 Task: Select type "Relocation".
Action: Mouse moved to (430, 407)
Screenshot: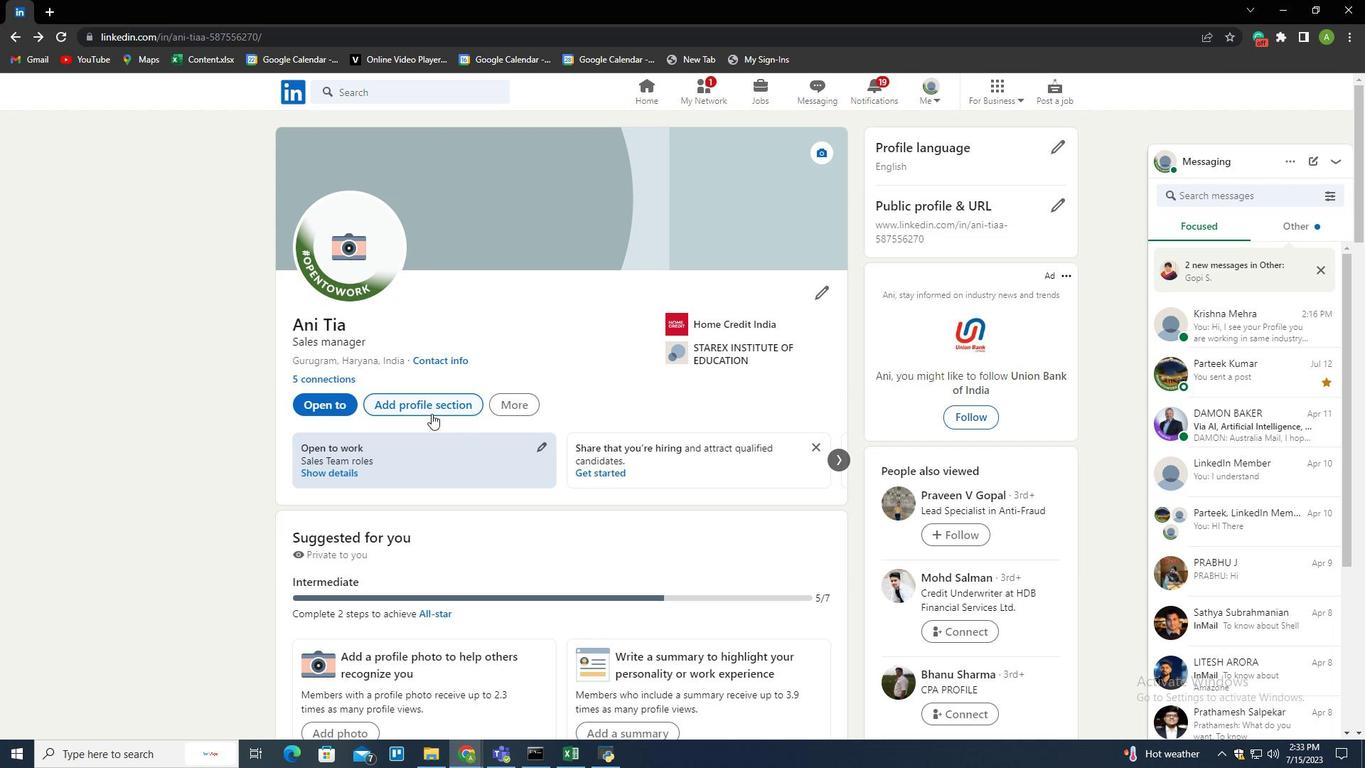 
Action: Mouse pressed left at (430, 407)
Screenshot: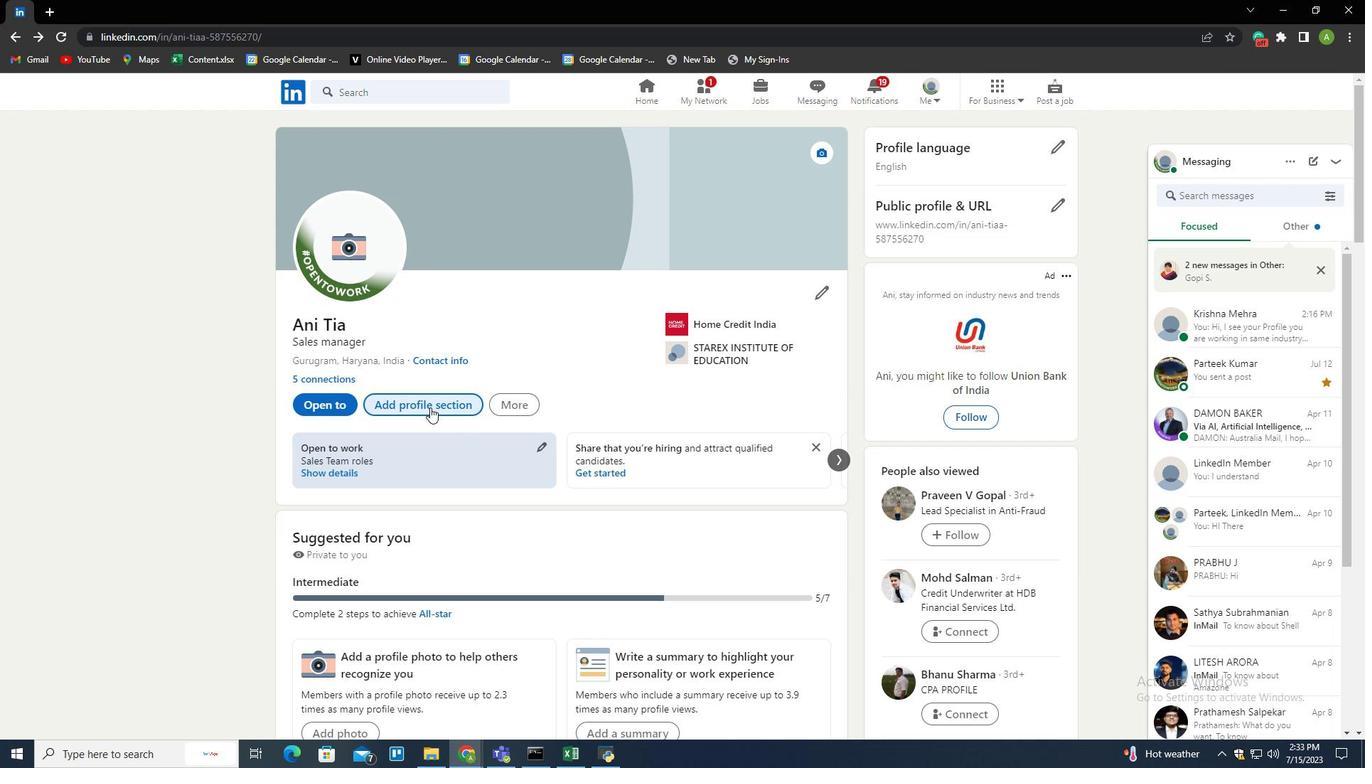 
Action: Mouse moved to (563, 155)
Screenshot: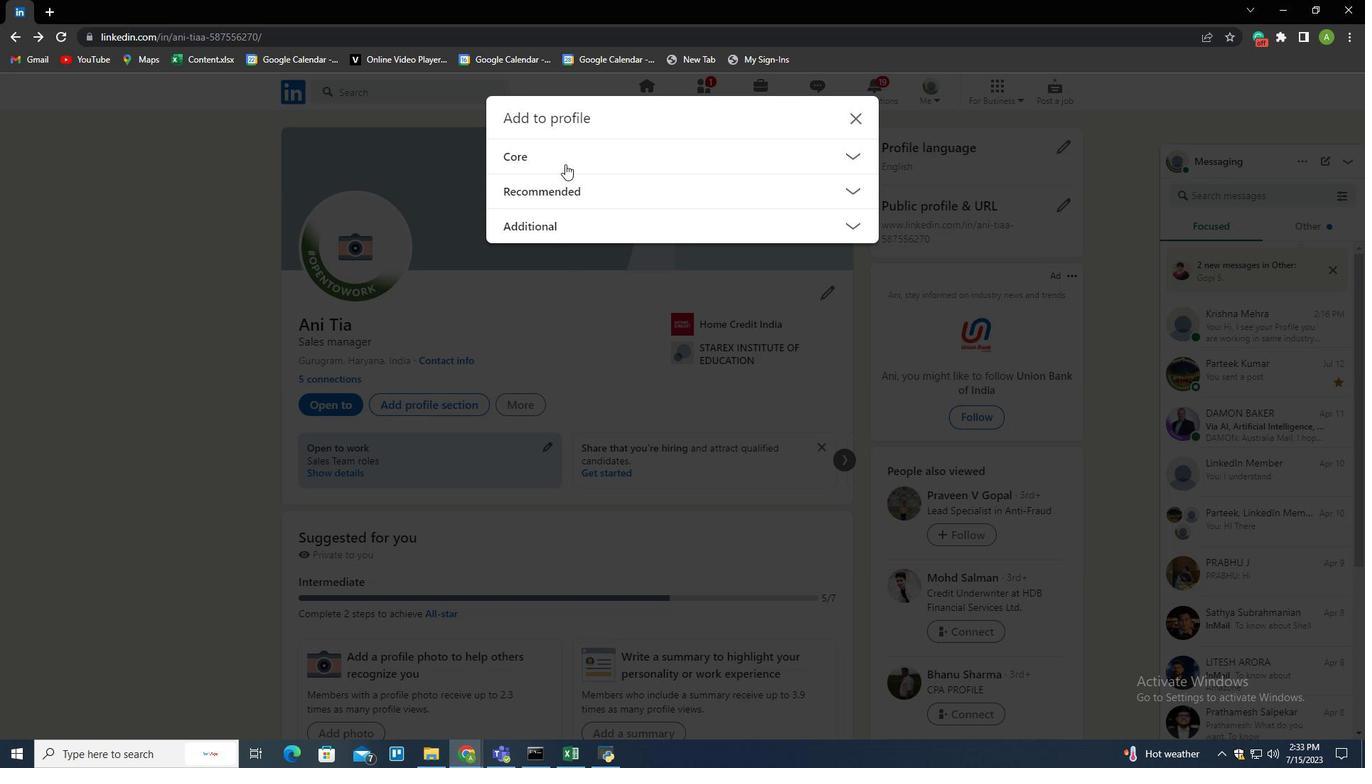 
Action: Mouse pressed left at (563, 155)
Screenshot: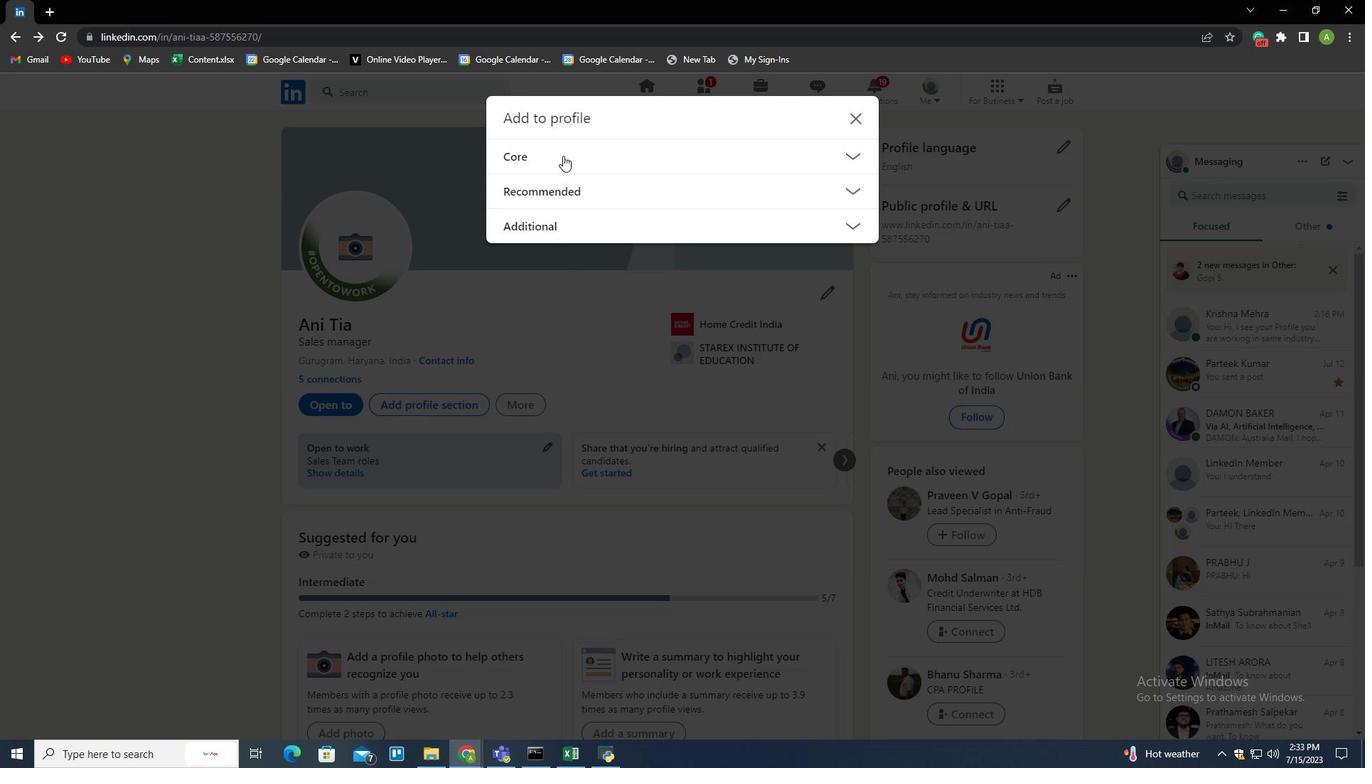 
Action: Mouse moved to (534, 362)
Screenshot: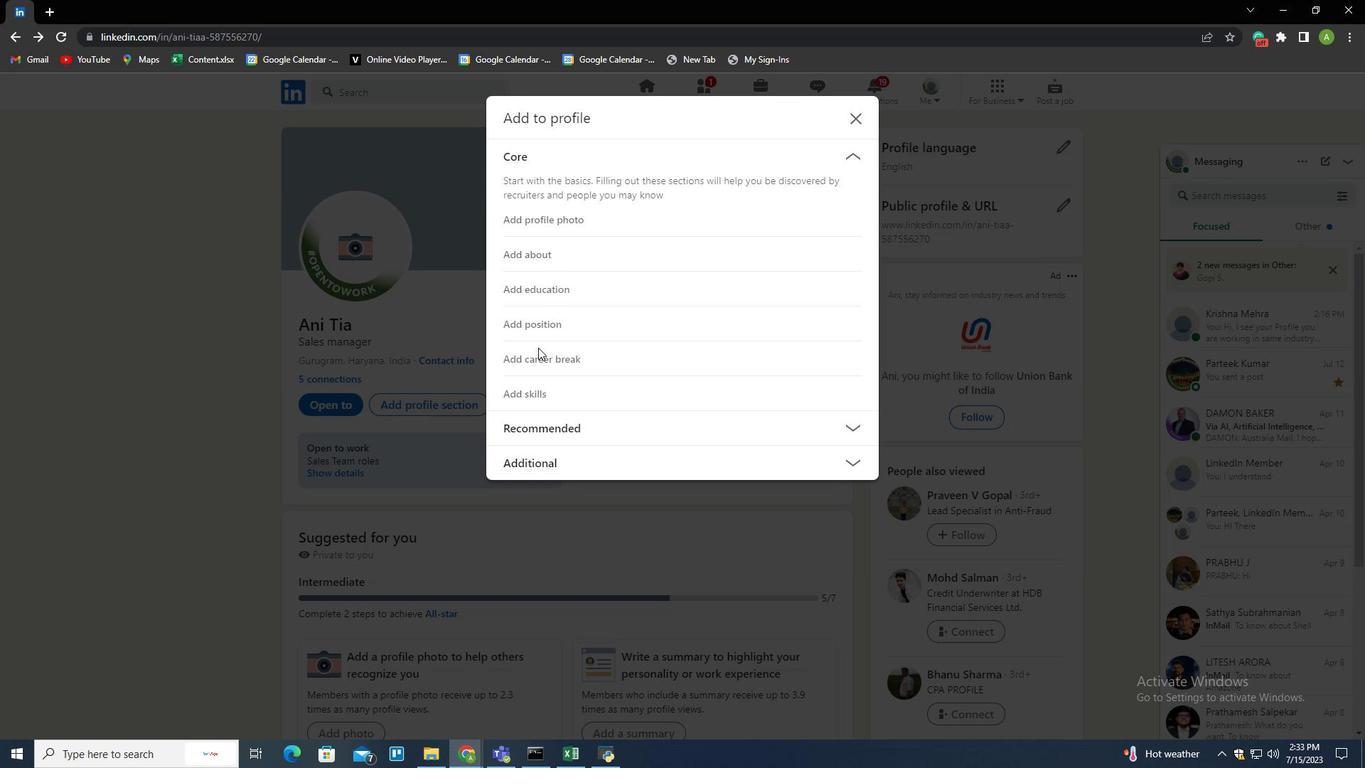 
Action: Mouse pressed left at (534, 362)
Screenshot: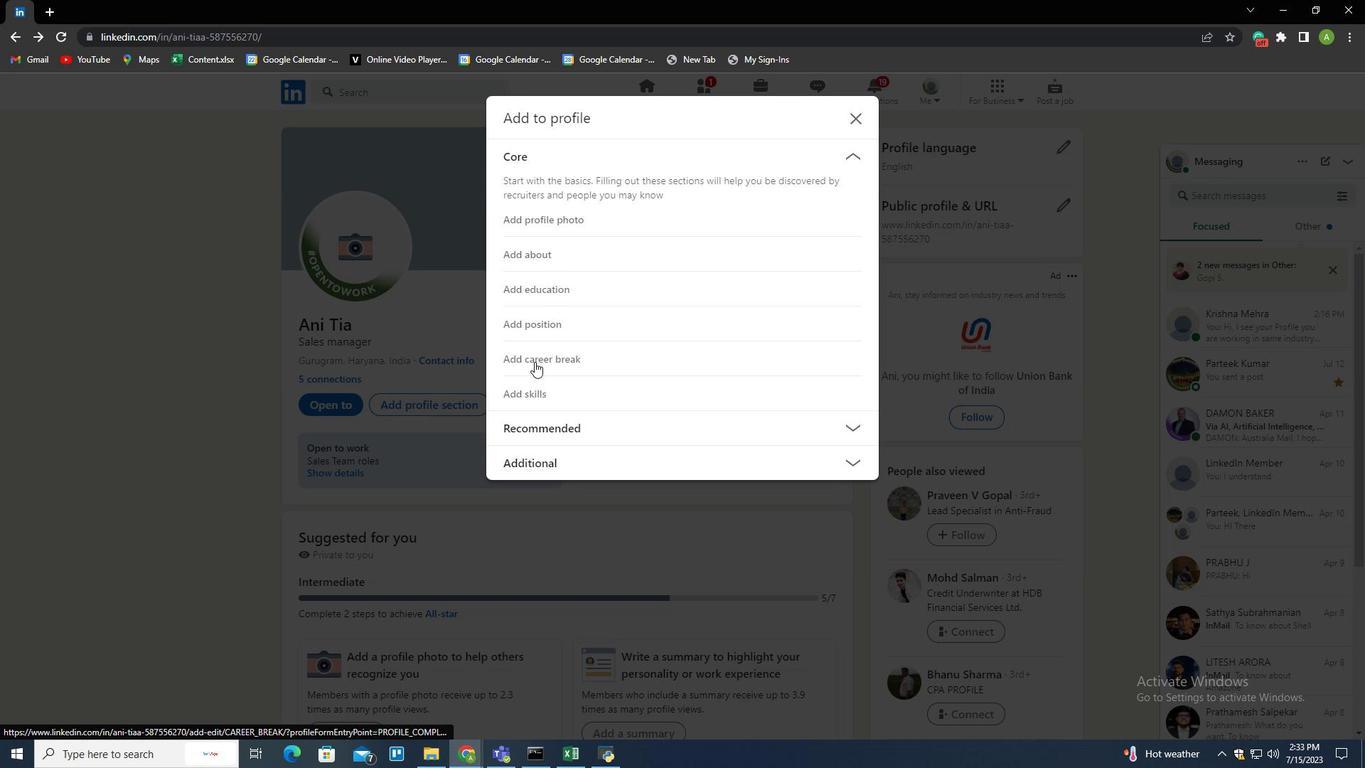 
Action: Mouse moved to (520, 248)
Screenshot: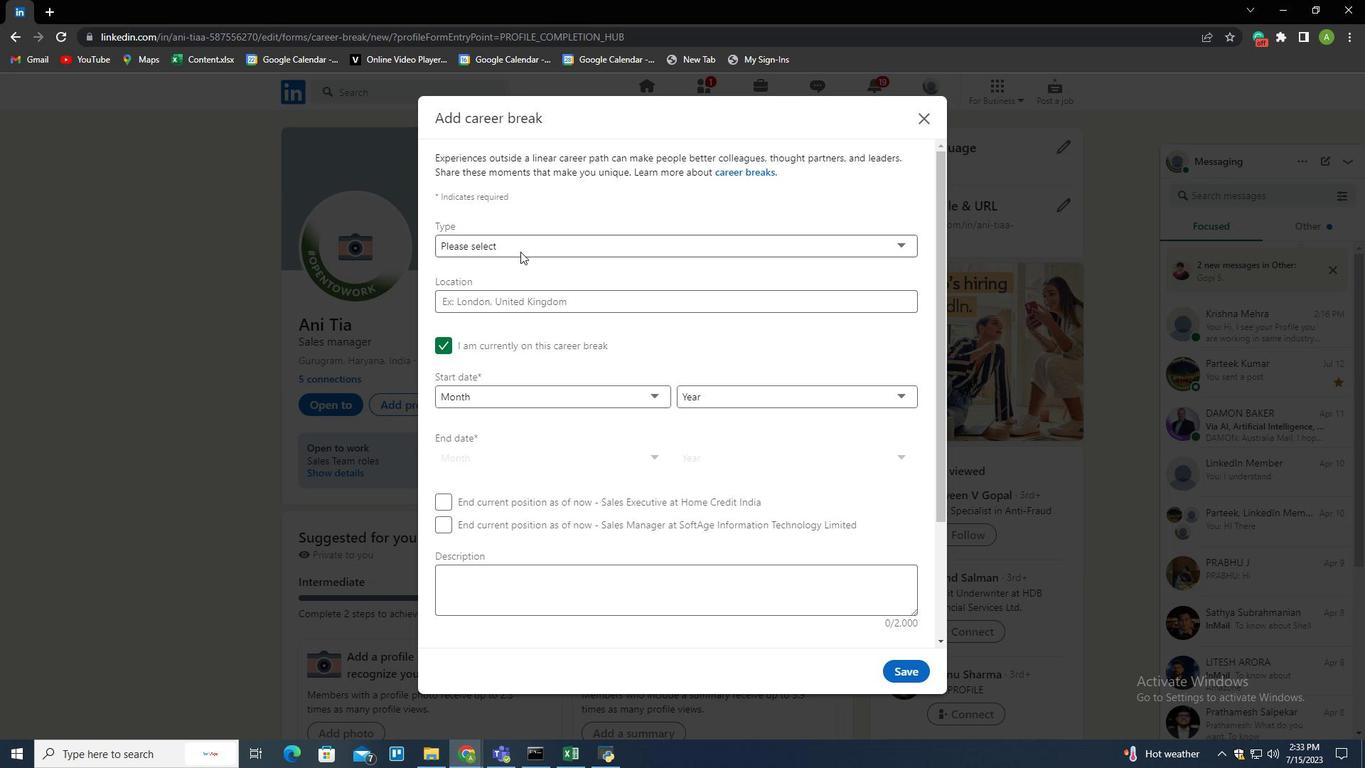 
Action: Mouse pressed left at (520, 248)
Screenshot: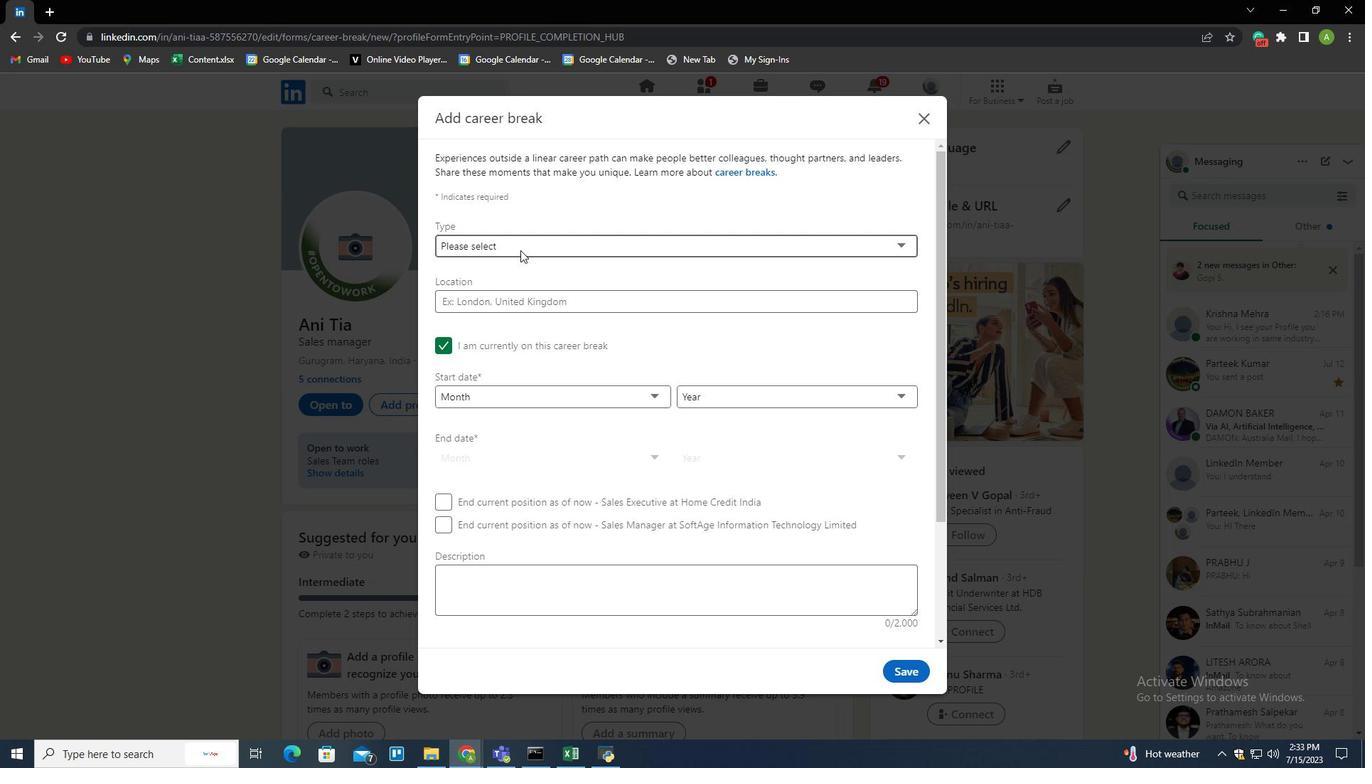 
Action: Mouse moved to (479, 406)
Screenshot: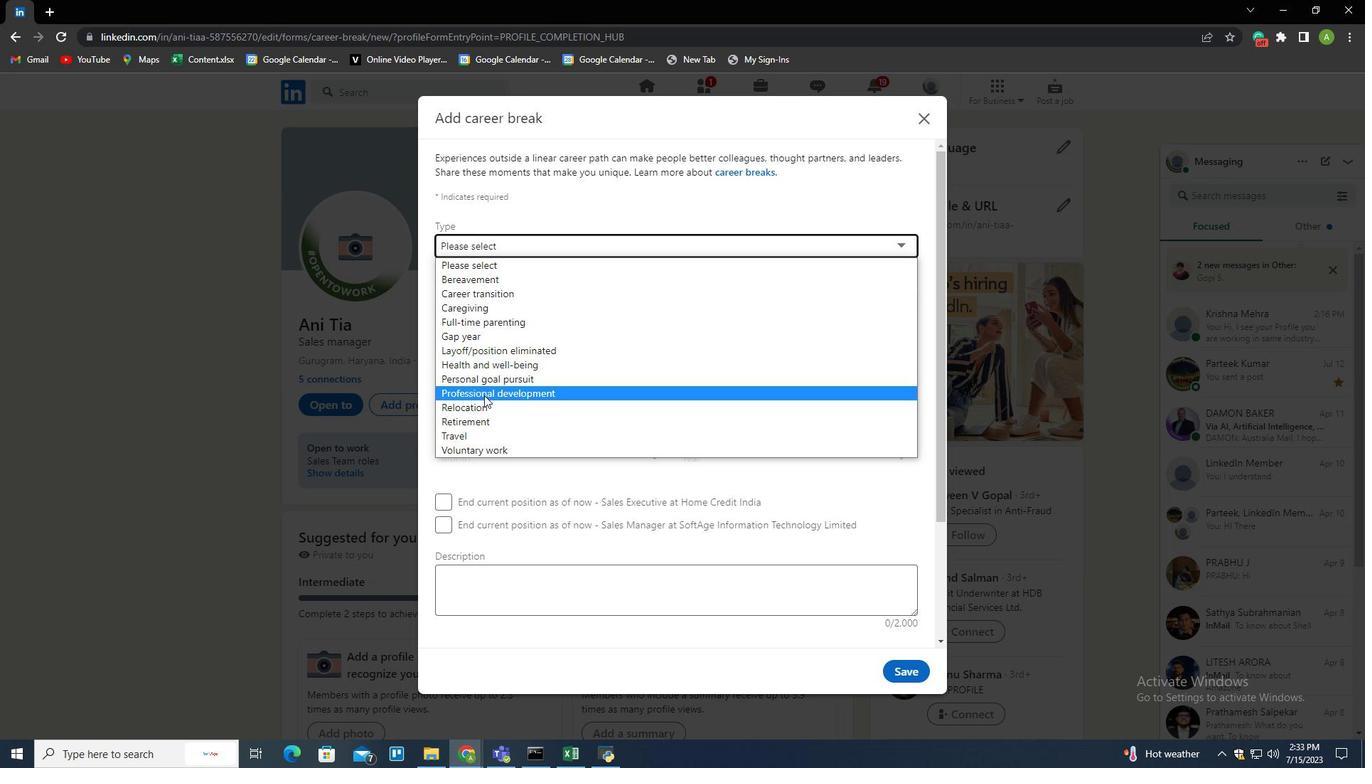 
Action: Mouse pressed left at (479, 406)
Screenshot: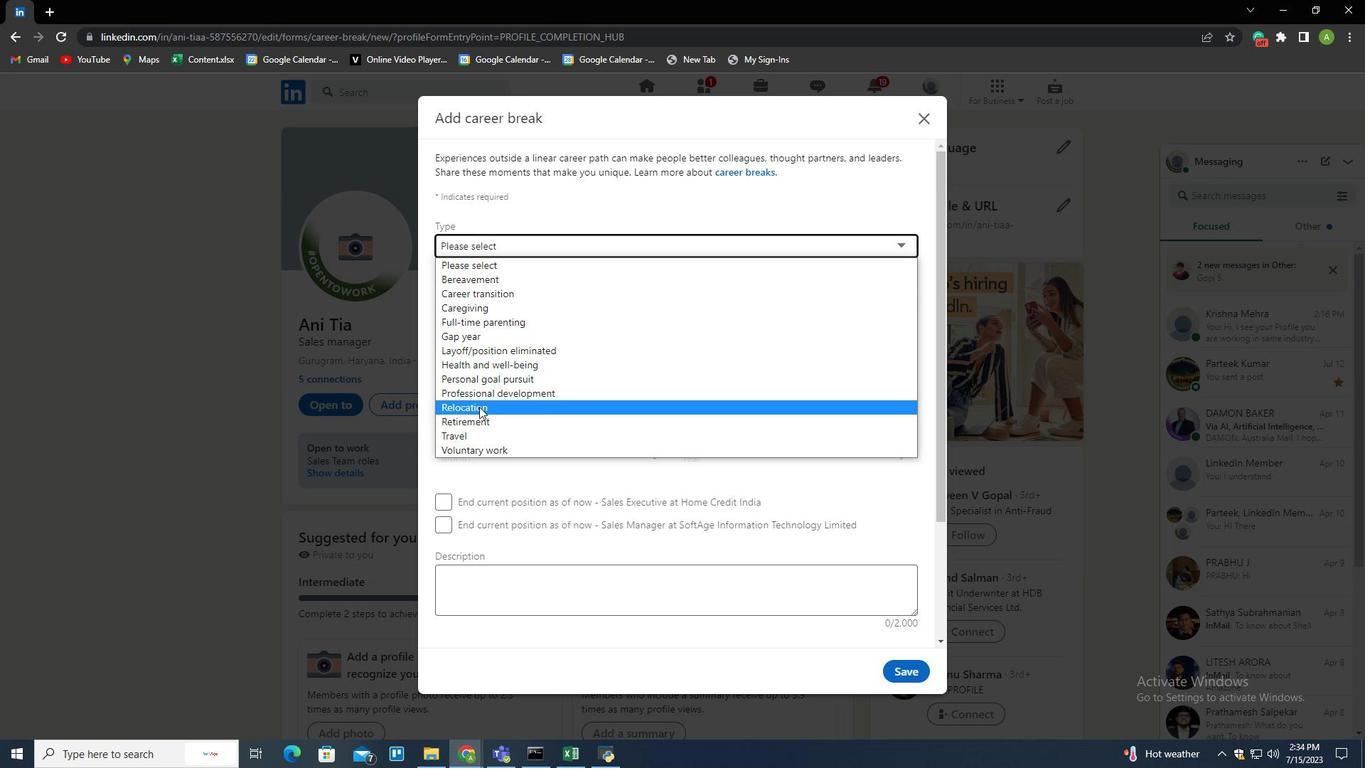 
Action: Mouse moved to (520, 362)
Screenshot: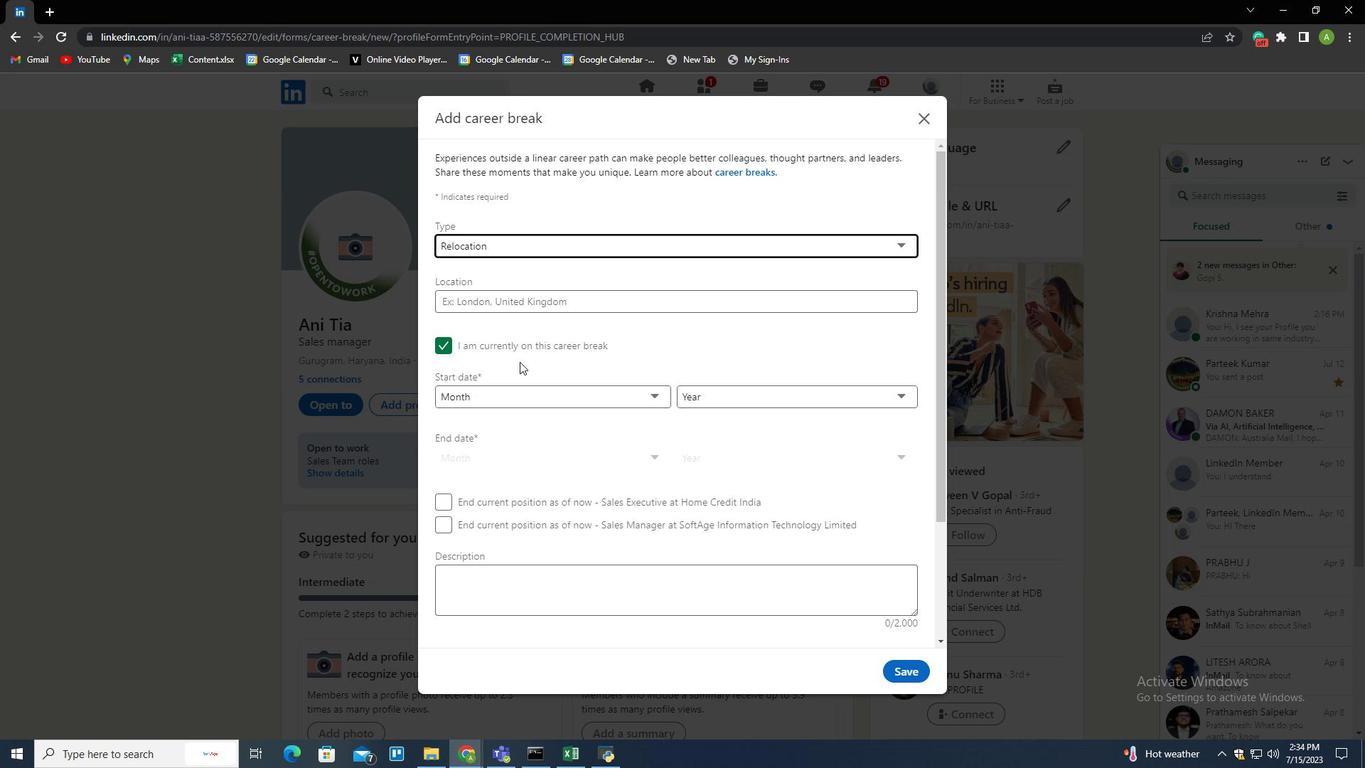 
